 Task: Add the task  Create a new online platform for online therapy sessions to the section Discovery in the project ArcticTech and add a Due Date to the respective task as 2024/04/26
Action: Mouse moved to (718, 400)
Screenshot: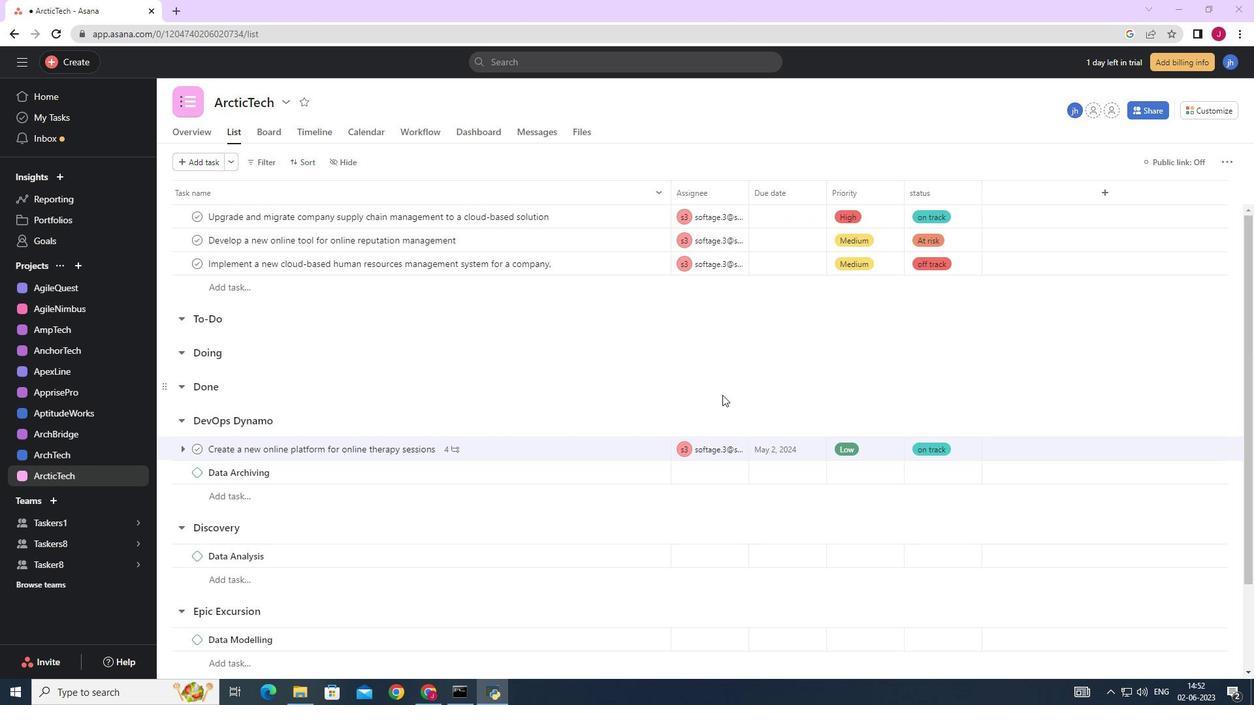 
Action: Mouse scrolled (718, 399) with delta (0, 0)
Screenshot: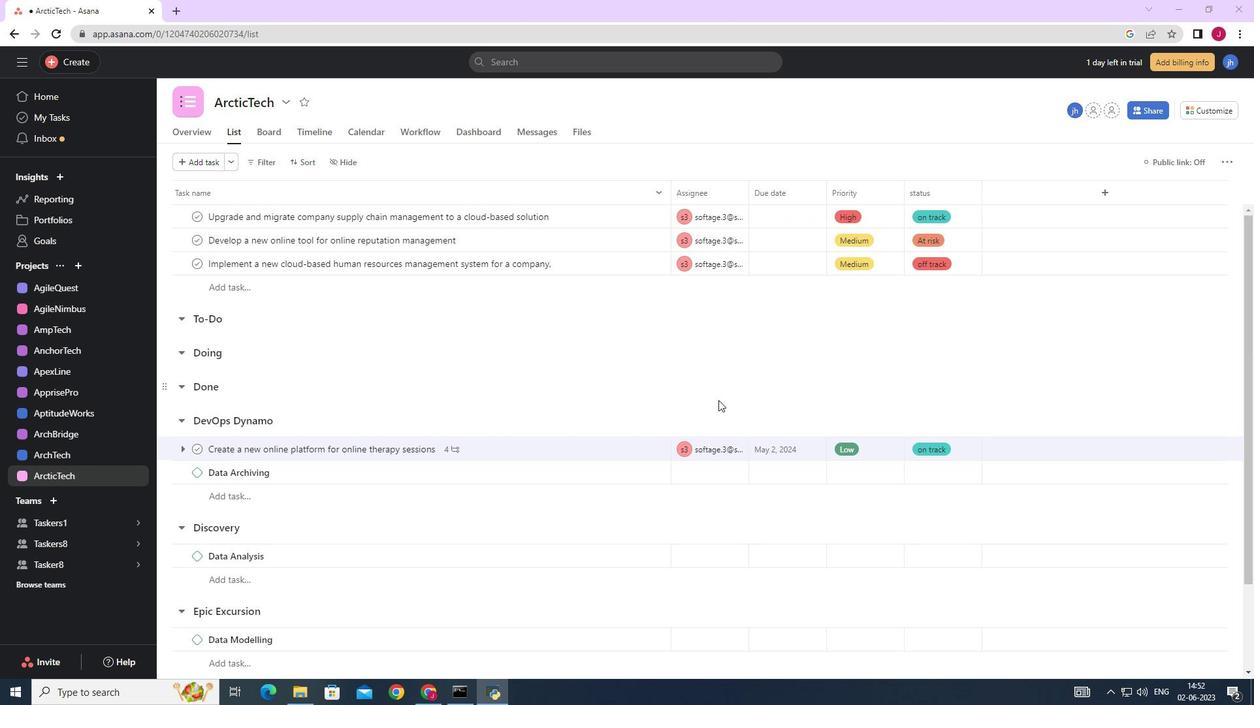 
Action: Mouse scrolled (718, 399) with delta (0, 0)
Screenshot: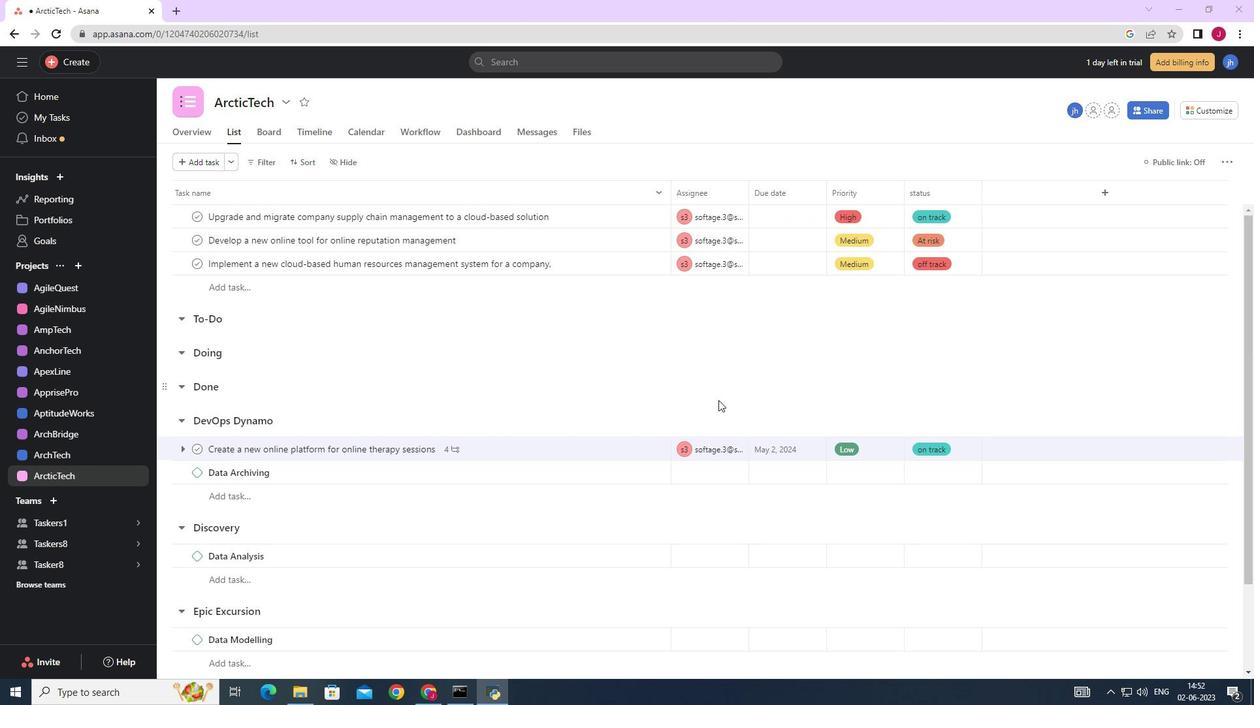 
Action: Mouse moved to (658, 407)
Screenshot: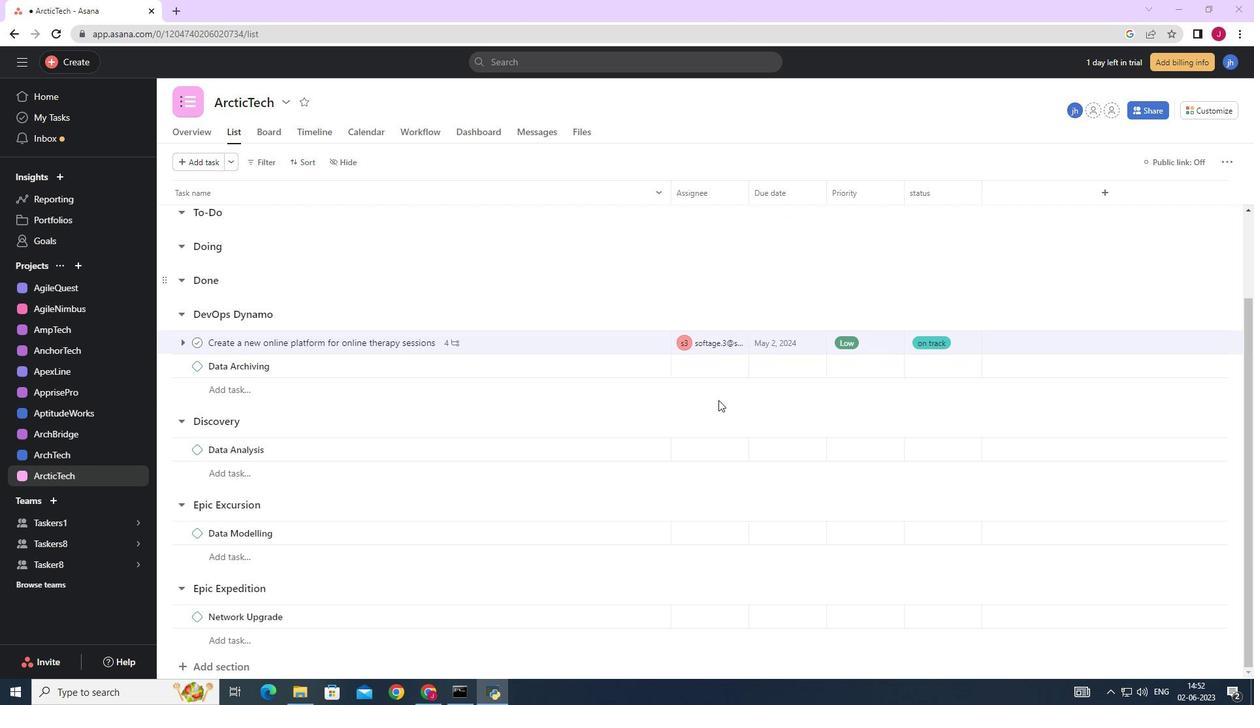 
Action: Mouse scrolled (658, 407) with delta (0, 0)
Screenshot: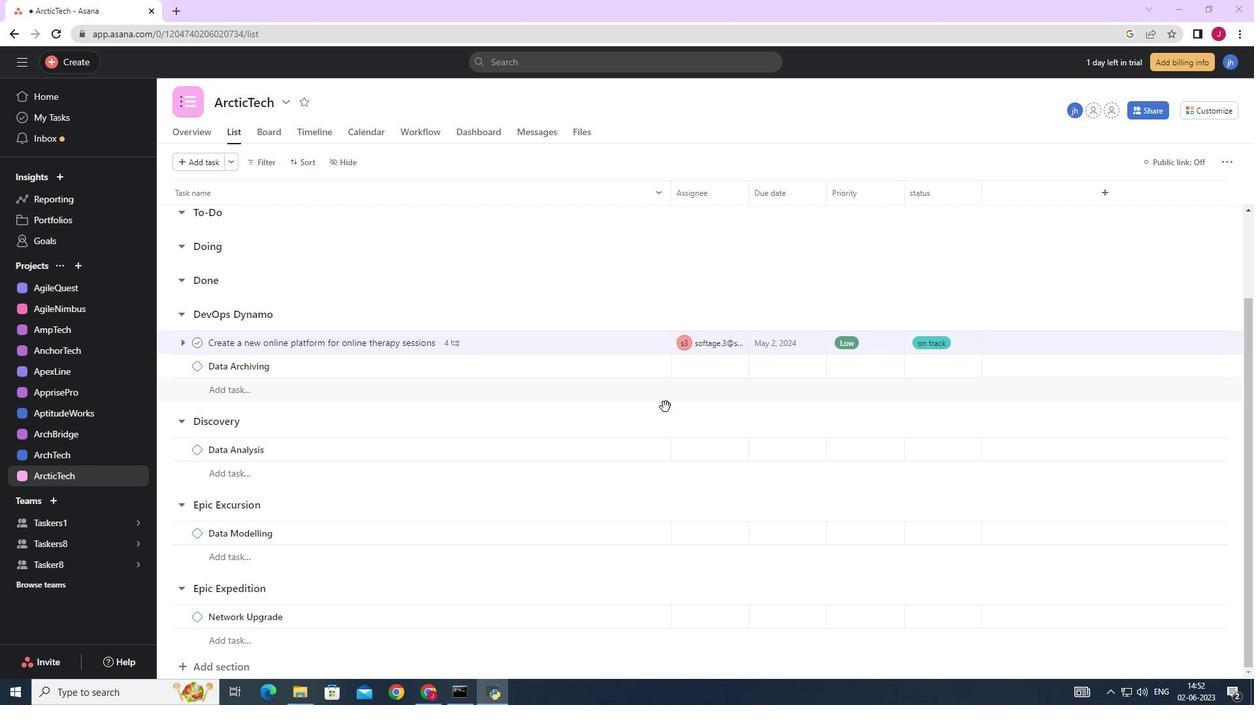 
Action: Mouse scrolled (658, 407) with delta (0, 0)
Screenshot: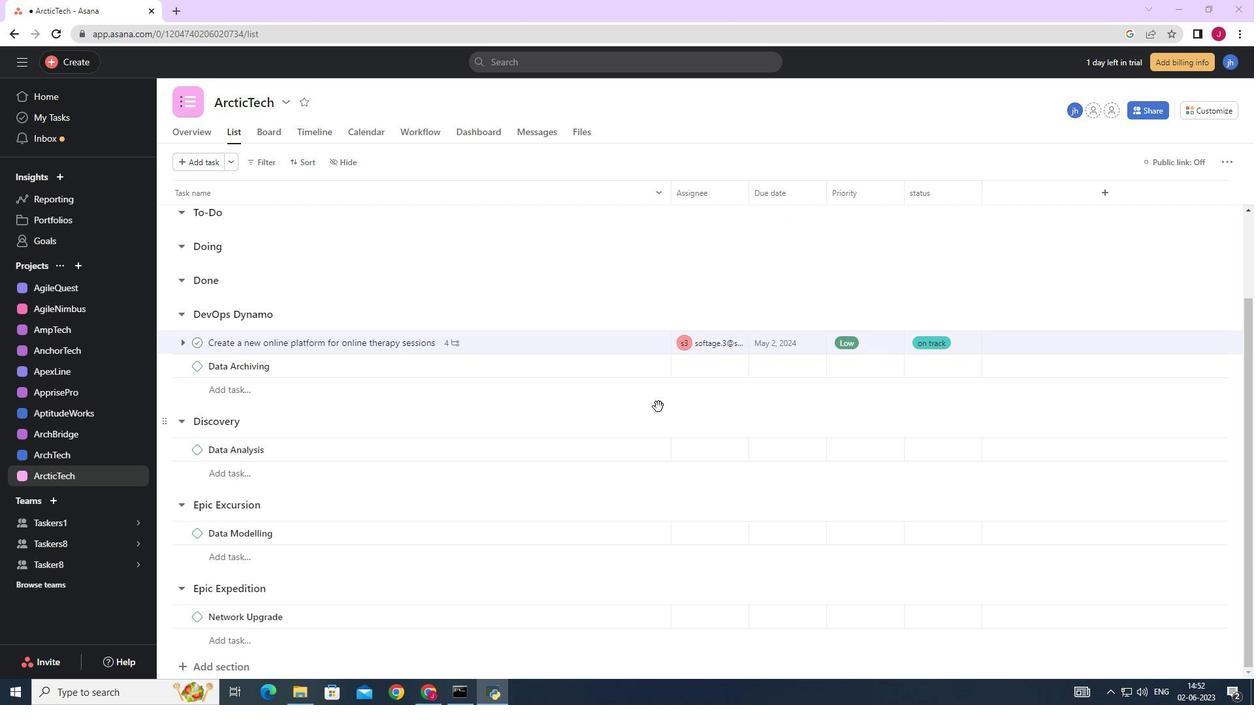 
Action: Mouse moved to (633, 455)
Screenshot: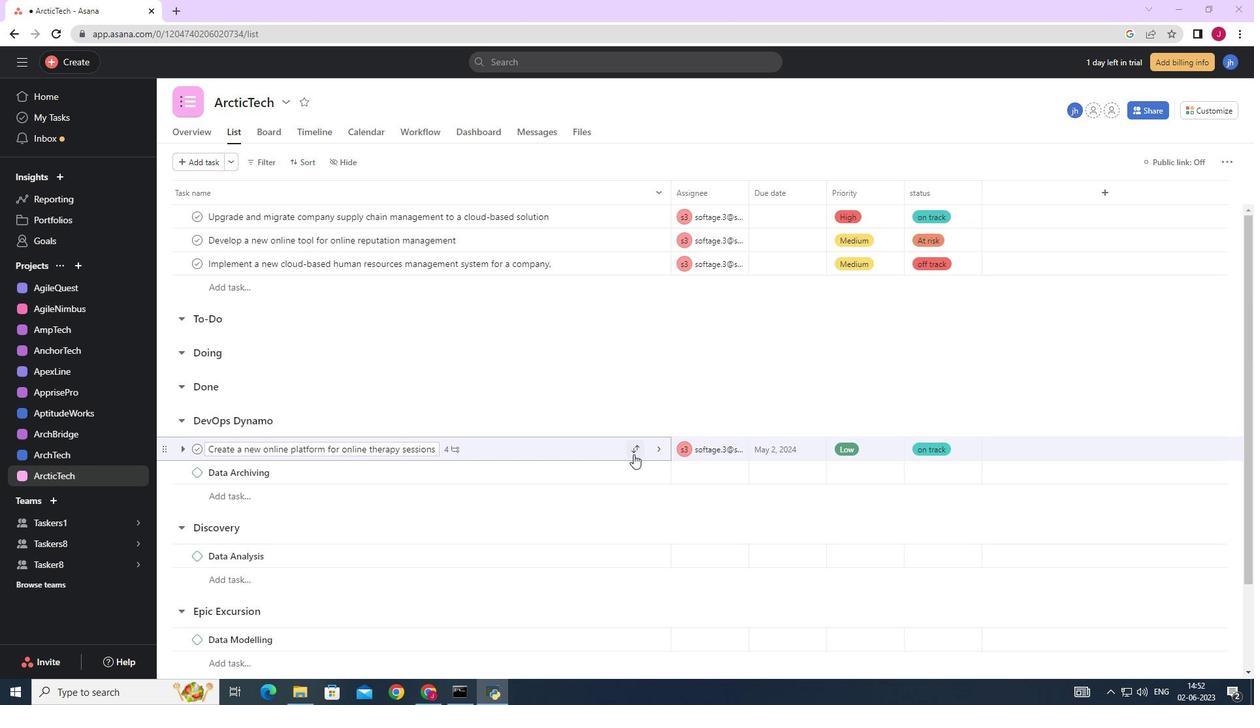 
Action: Mouse pressed left at (633, 455)
Screenshot: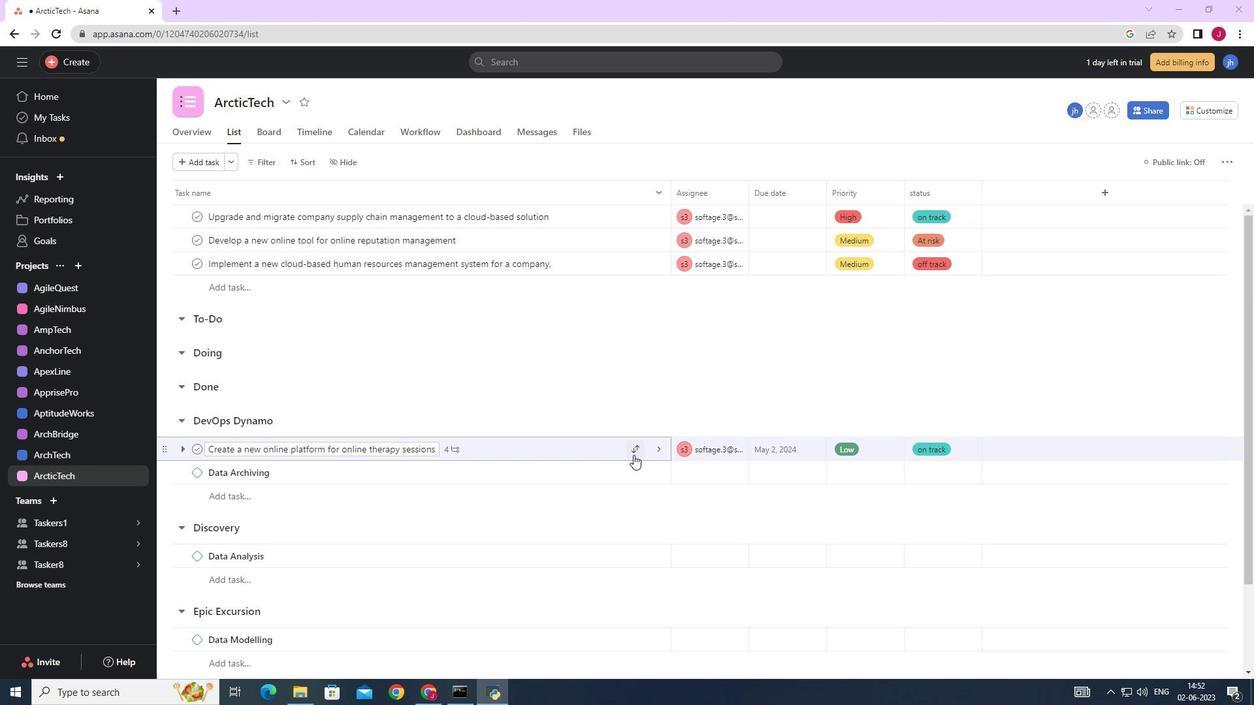 
Action: Mouse moved to (572, 378)
Screenshot: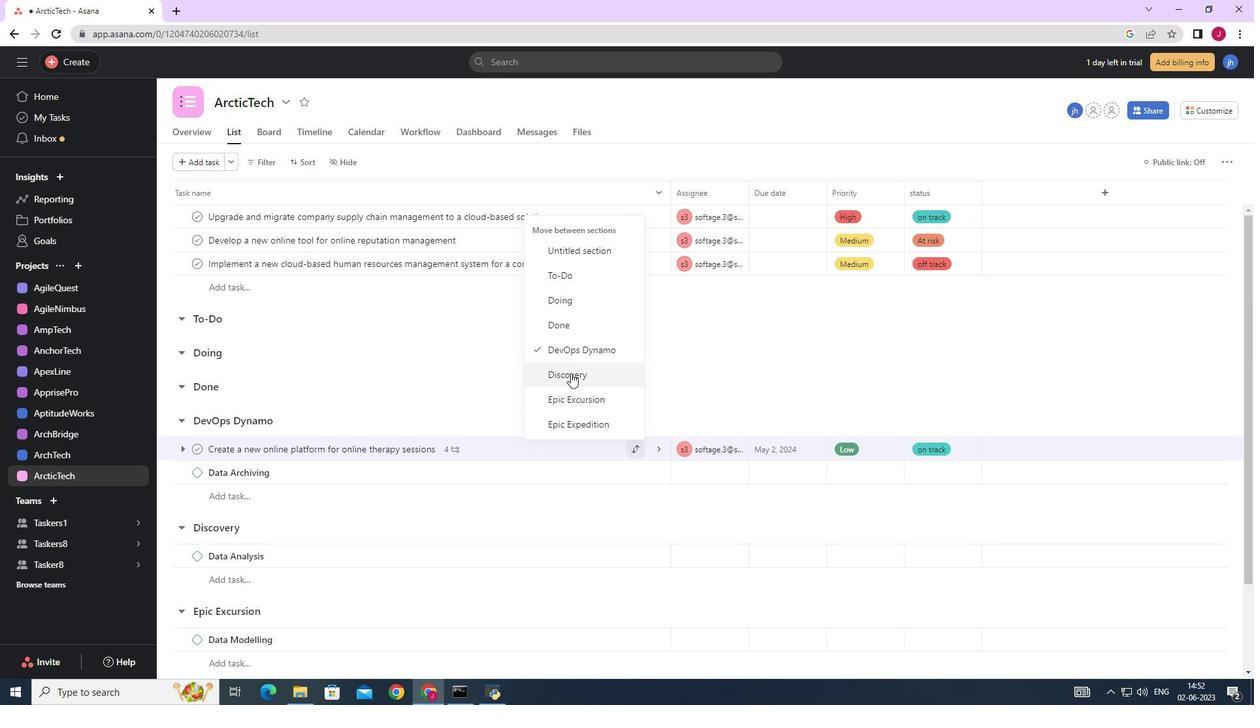 
Action: Mouse pressed left at (572, 378)
Screenshot: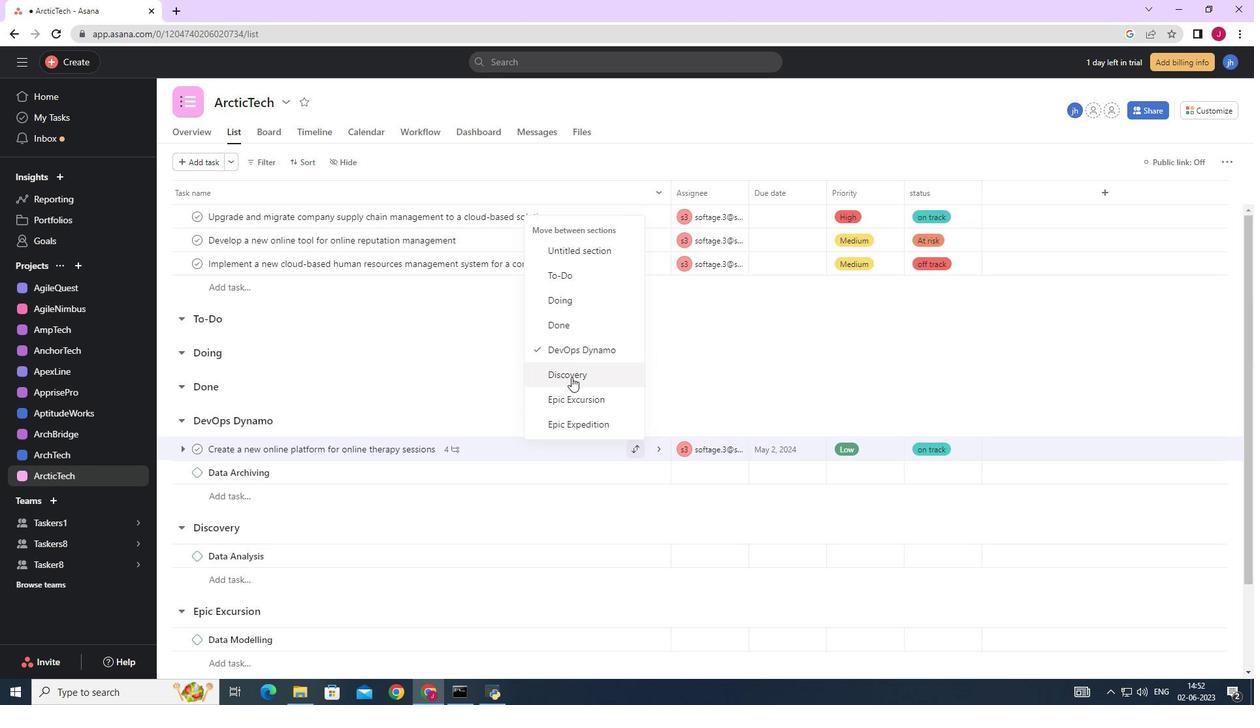 
Action: Mouse moved to (817, 534)
Screenshot: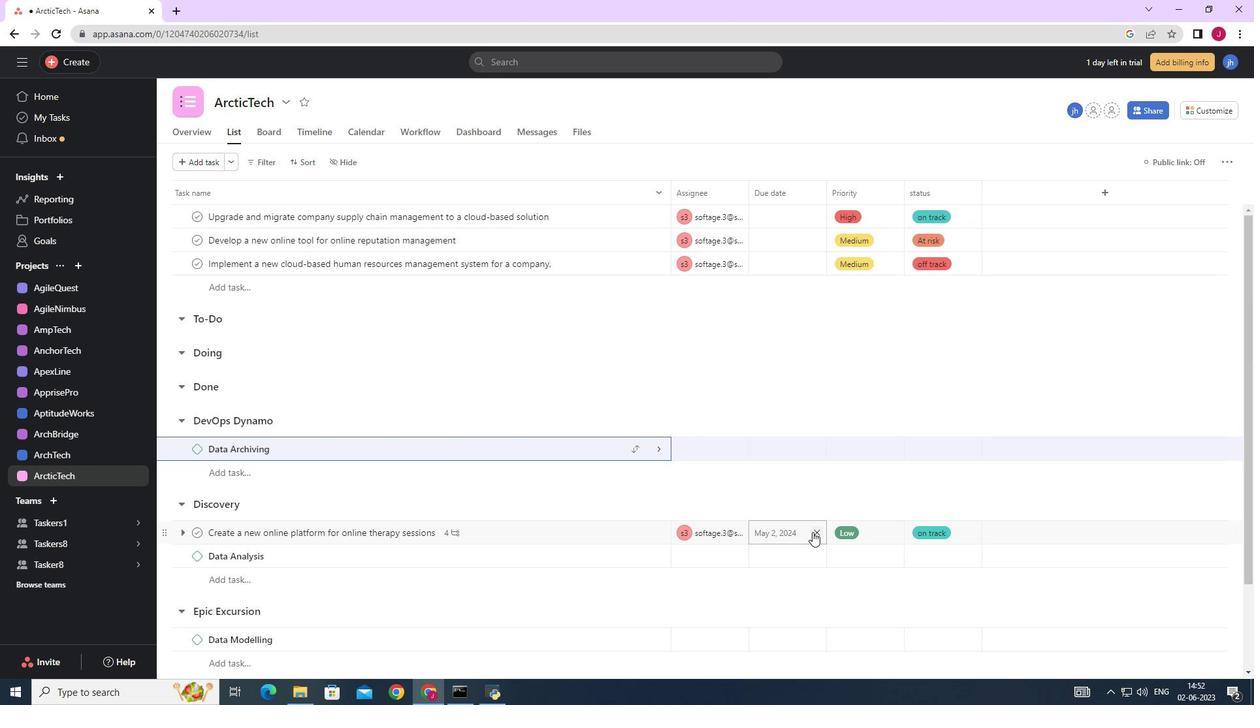 
Action: Mouse pressed left at (817, 534)
Screenshot: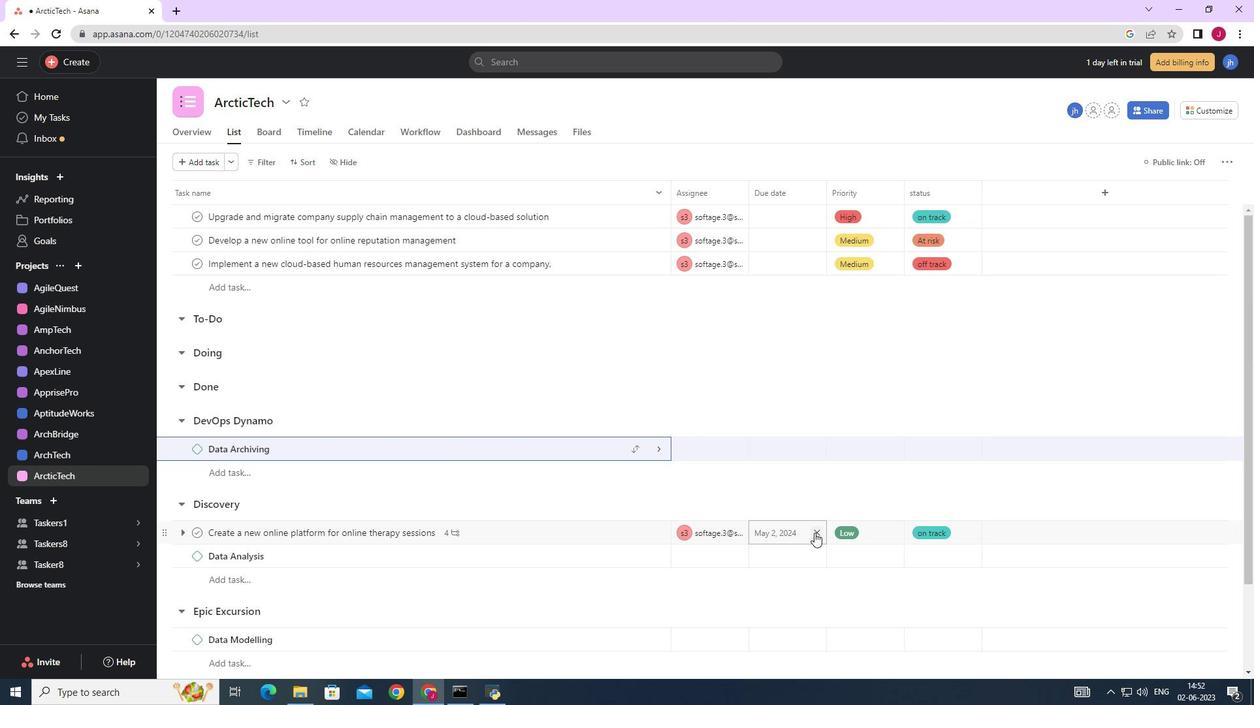 
Action: Mouse moved to (767, 534)
Screenshot: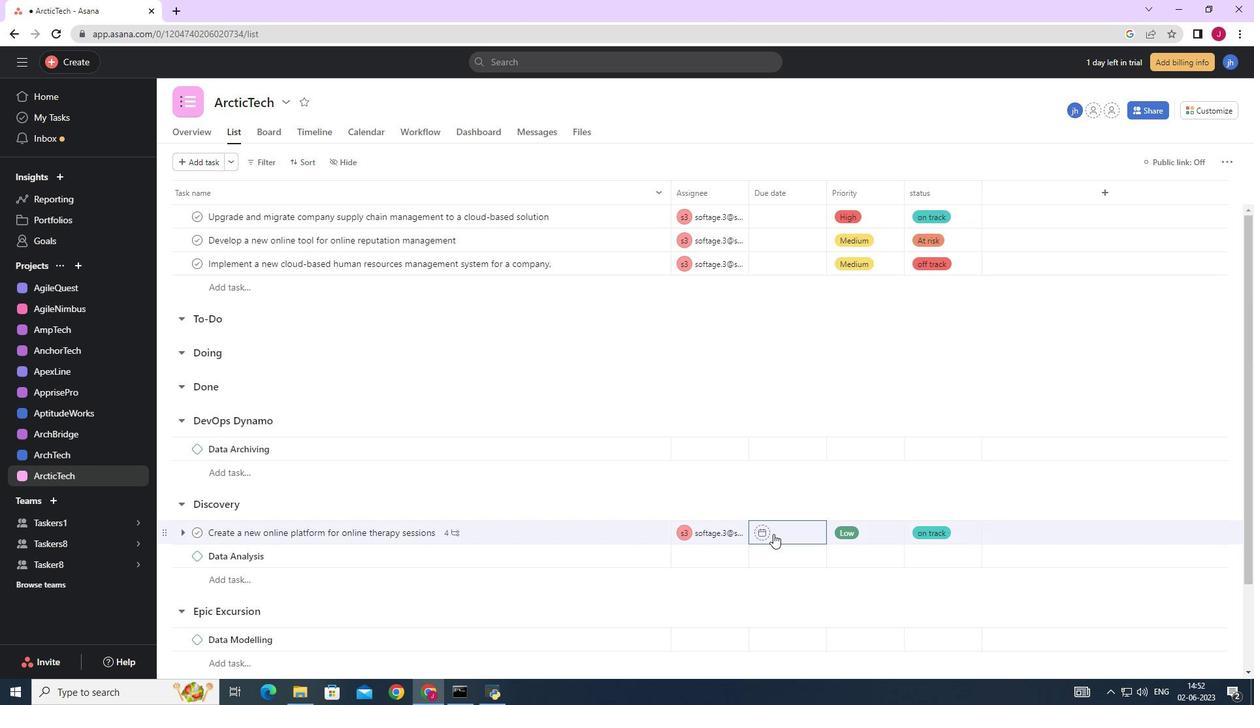 
Action: Mouse pressed left at (767, 534)
Screenshot: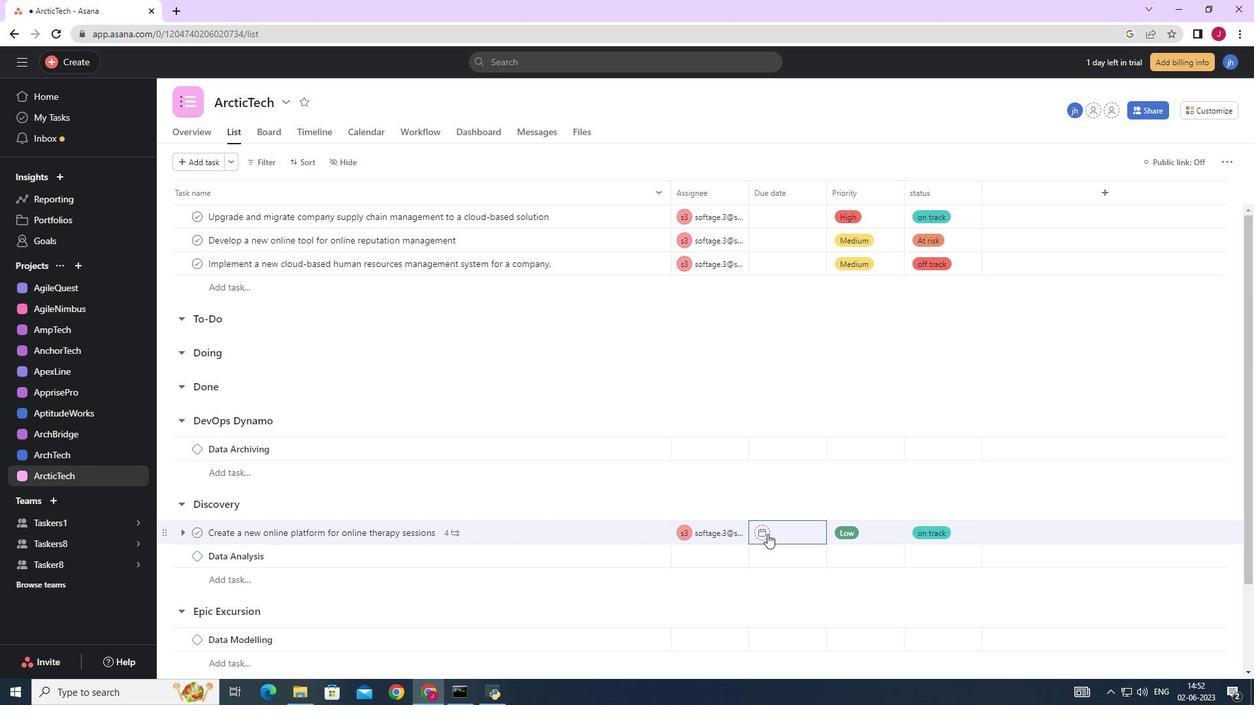 
Action: Mouse moved to (920, 326)
Screenshot: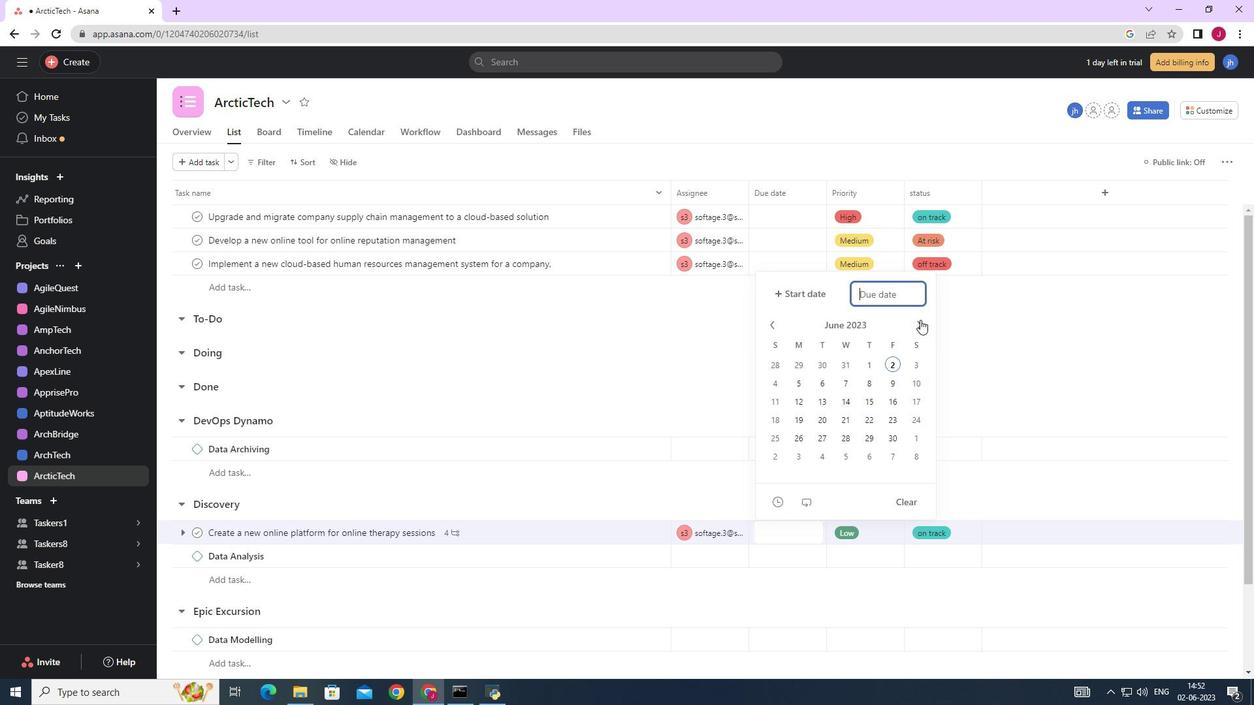 
Action: Mouse pressed left at (920, 326)
Screenshot: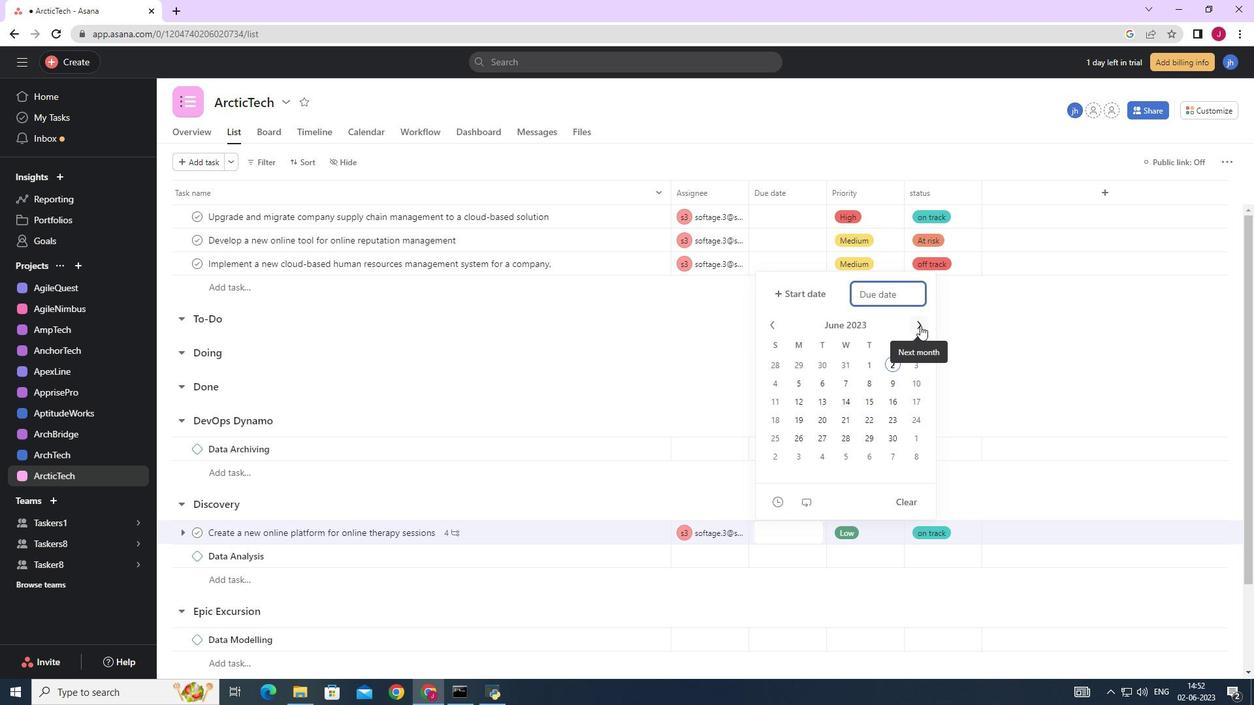 
Action: Mouse pressed left at (920, 326)
Screenshot: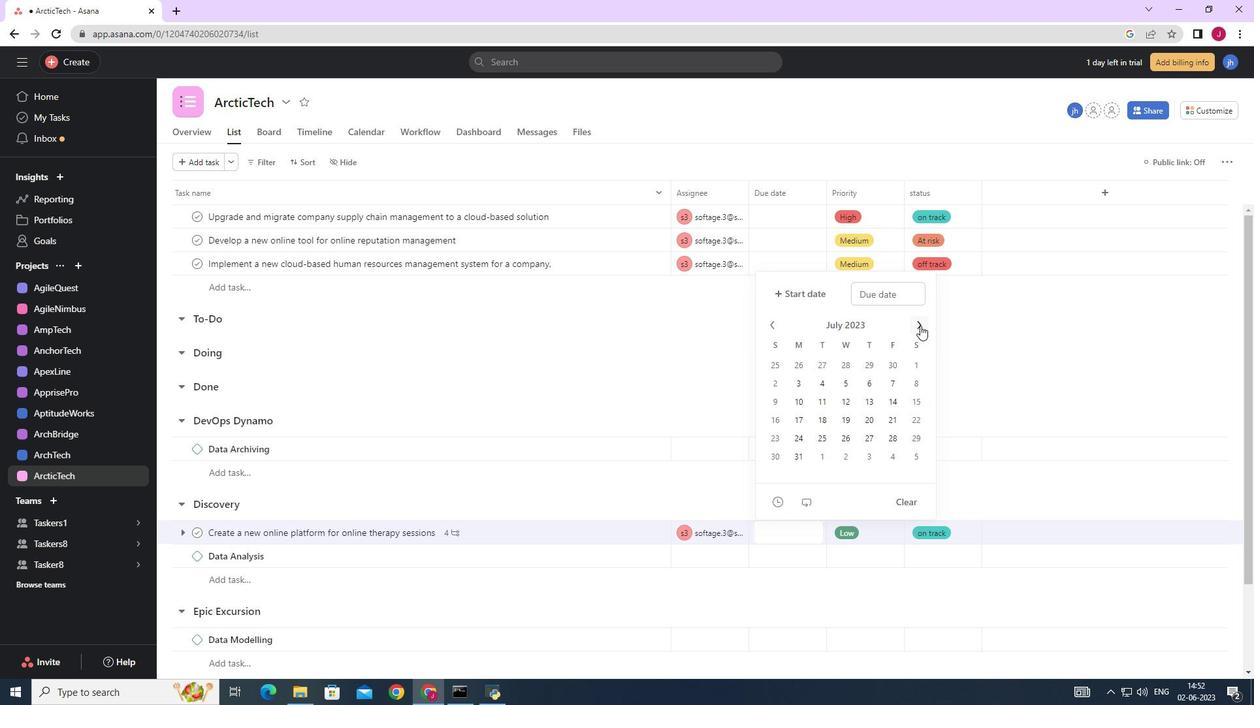 
Action: Mouse pressed left at (920, 326)
Screenshot: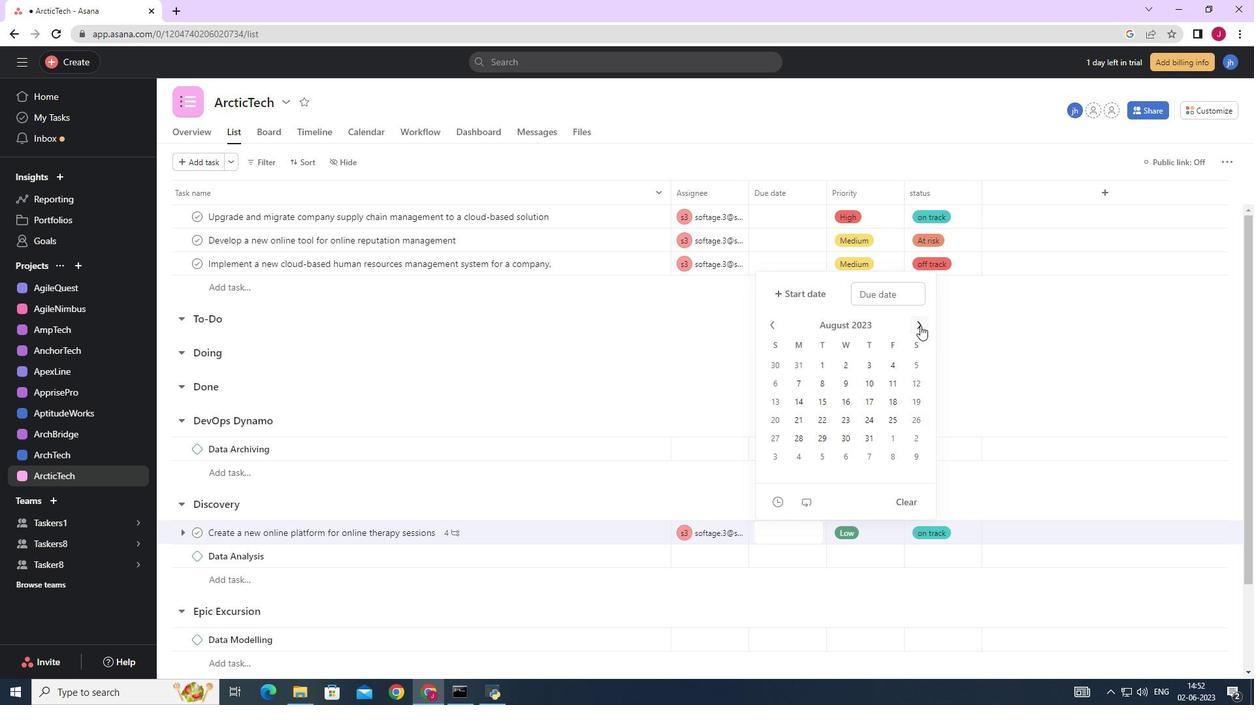 
Action: Mouse pressed left at (920, 326)
Screenshot: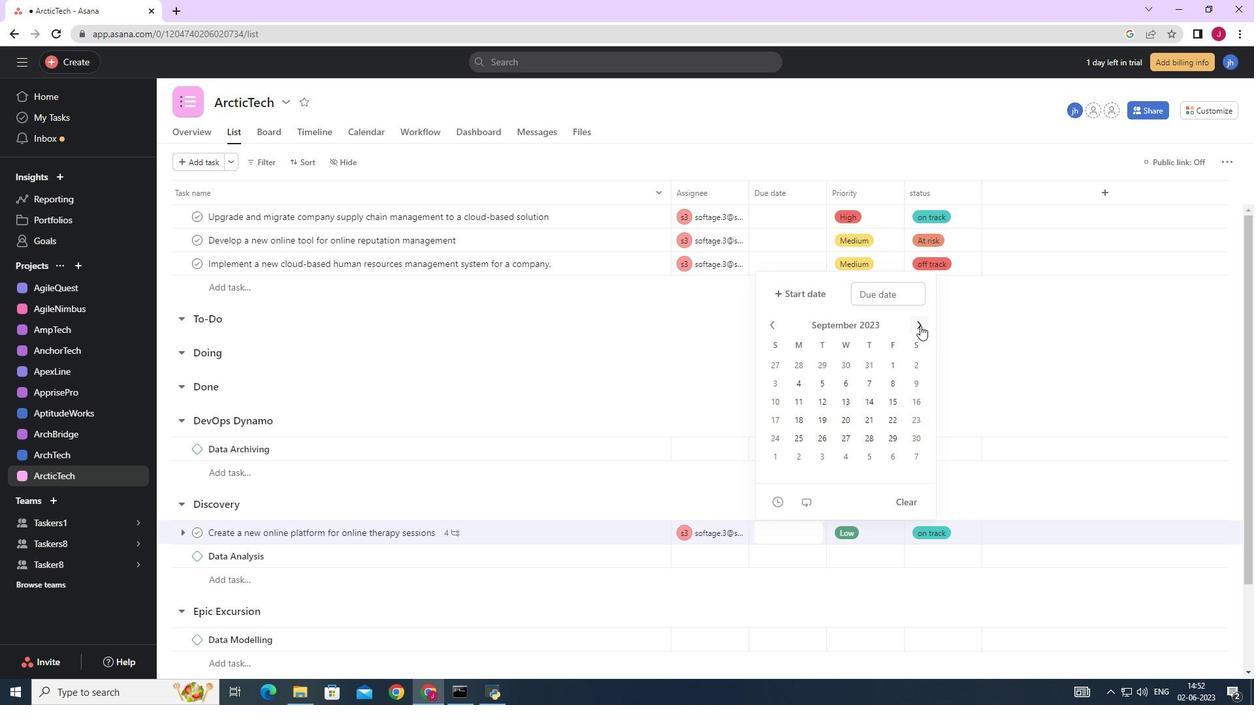 
Action: Mouse pressed left at (920, 326)
Screenshot: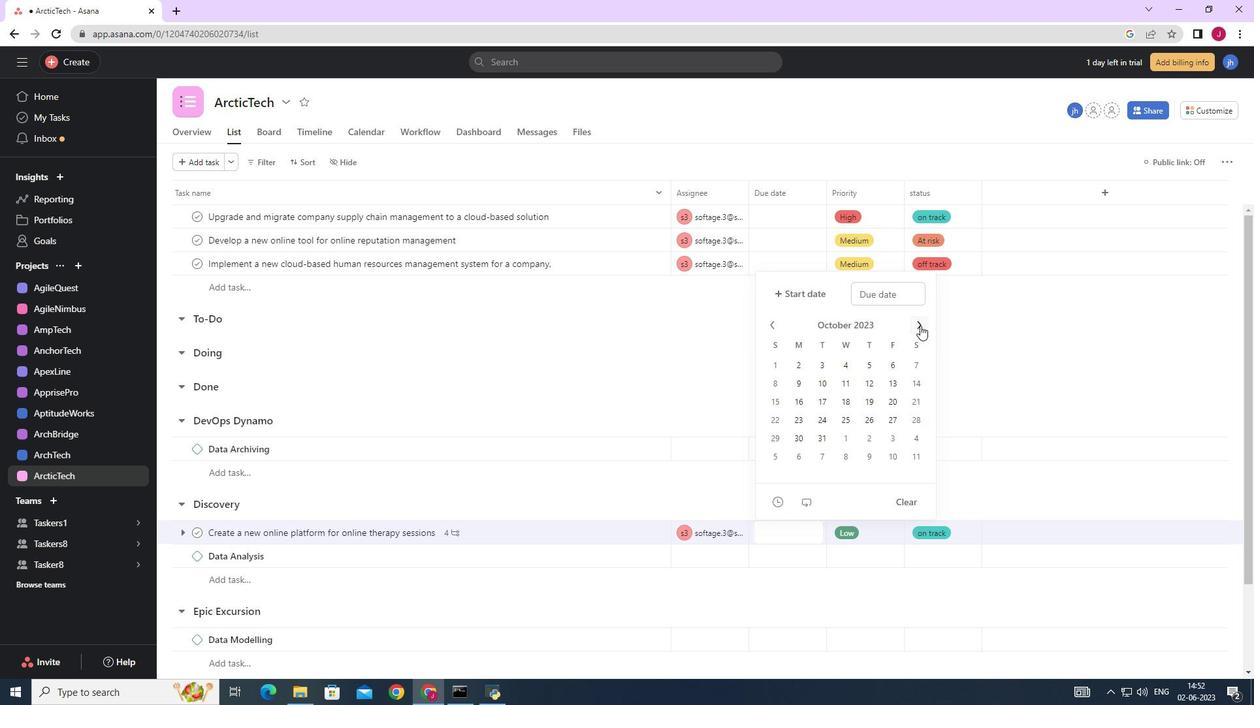 
Action: Mouse pressed left at (920, 326)
Screenshot: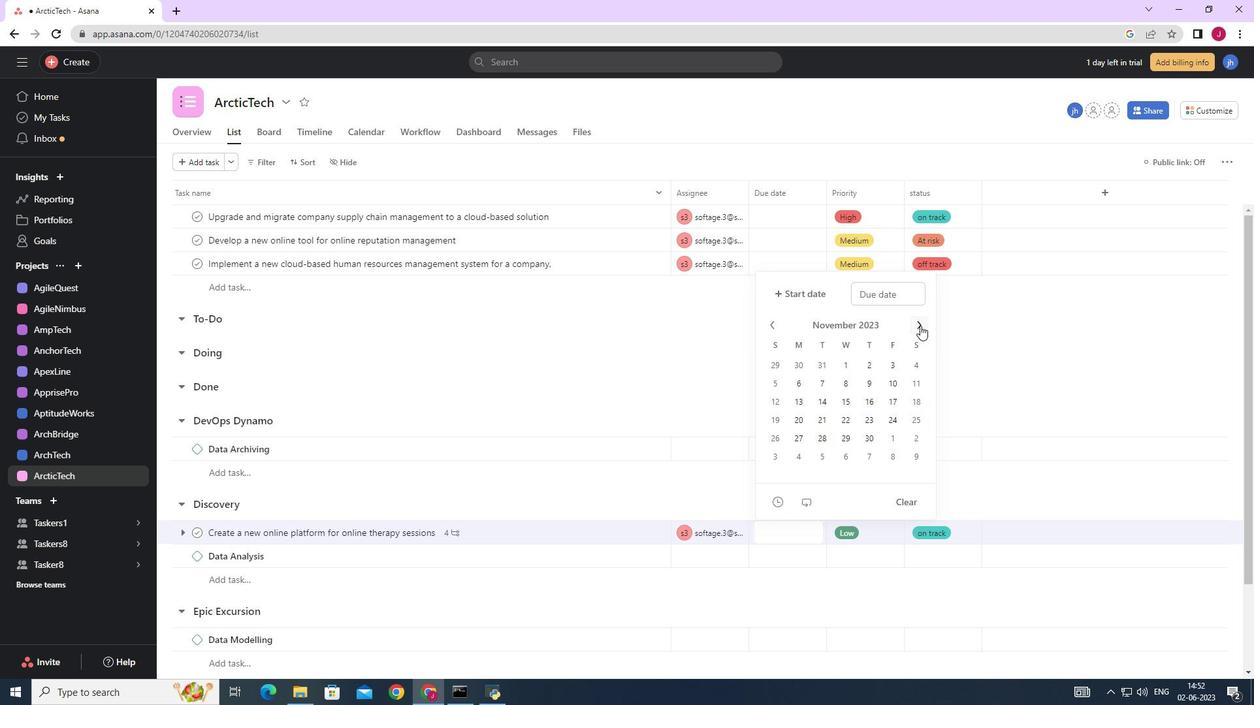 
Action: Mouse pressed left at (920, 326)
Screenshot: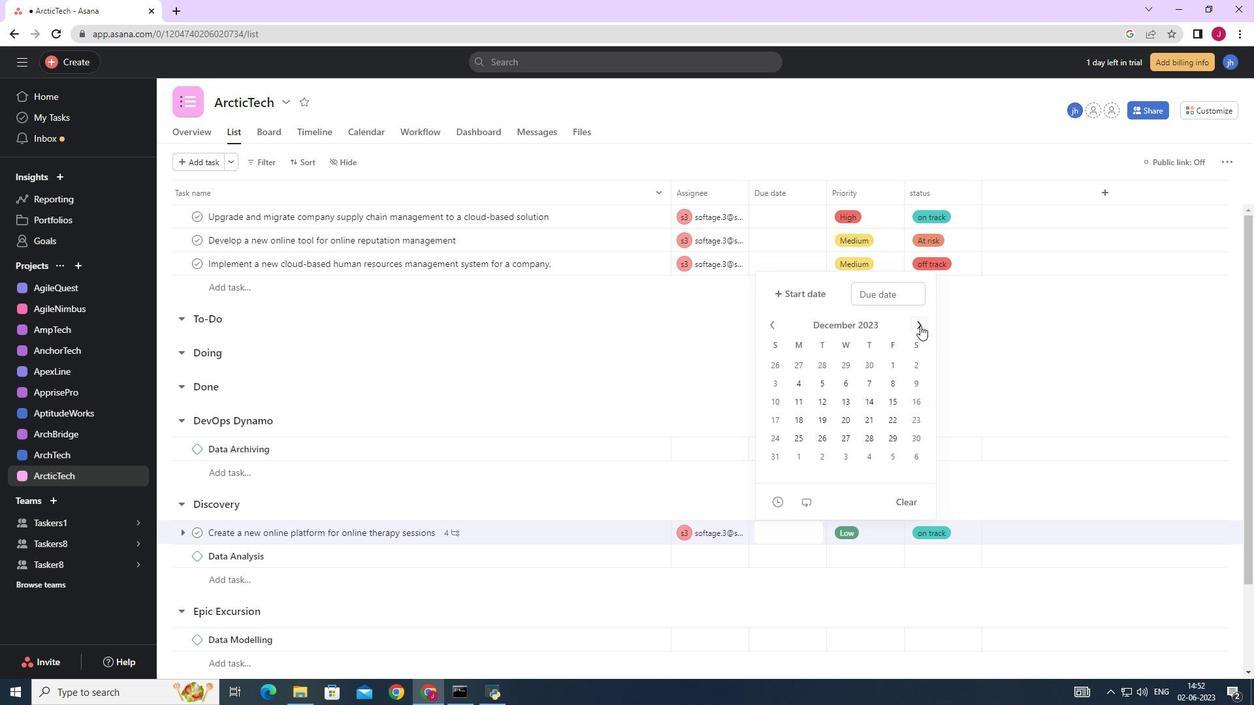 
Action: Mouse pressed left at (920, 326)
Screenshot: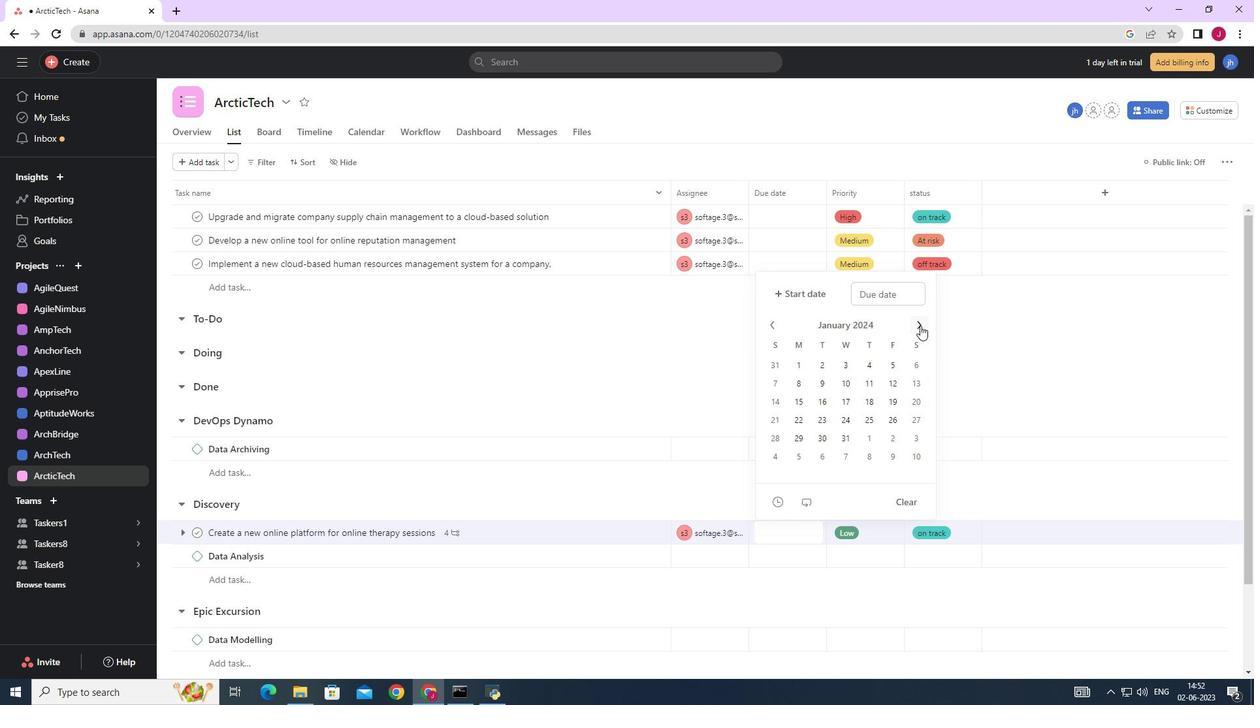 
Action: Mouse pressed left at (920, 326)
Screenshot: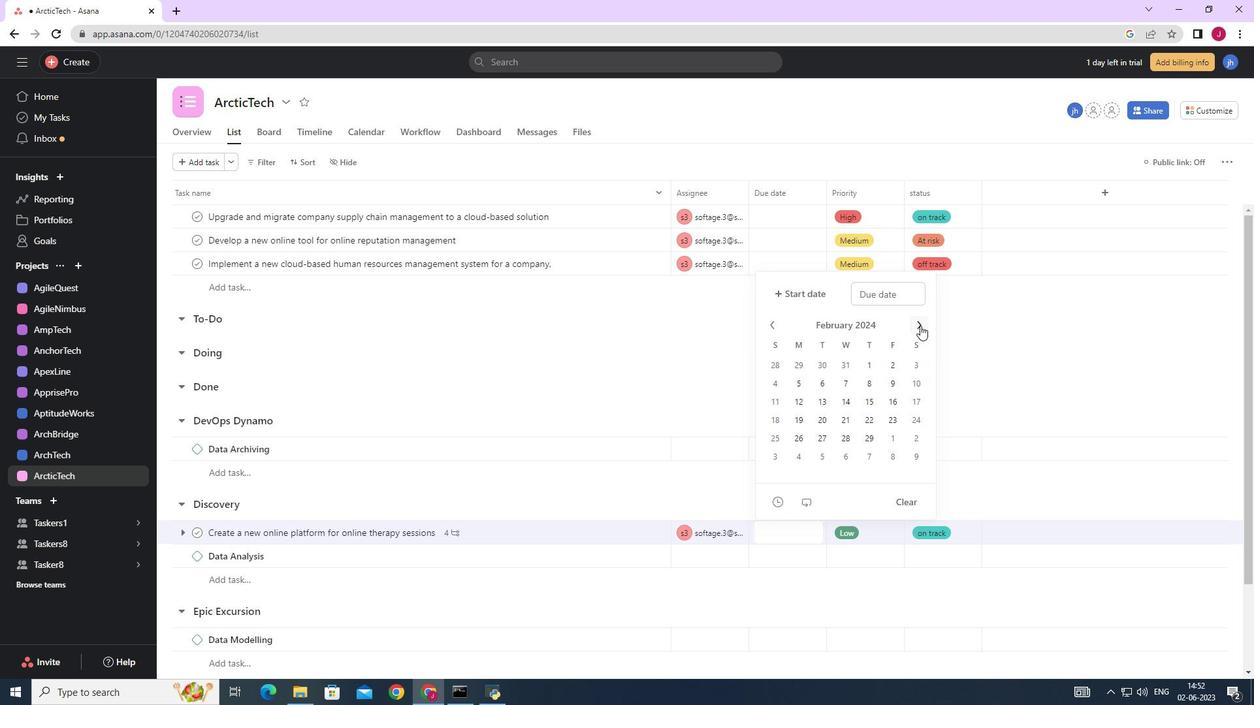 
Action: Mouse pressed left at (920, 326)
Screenshot: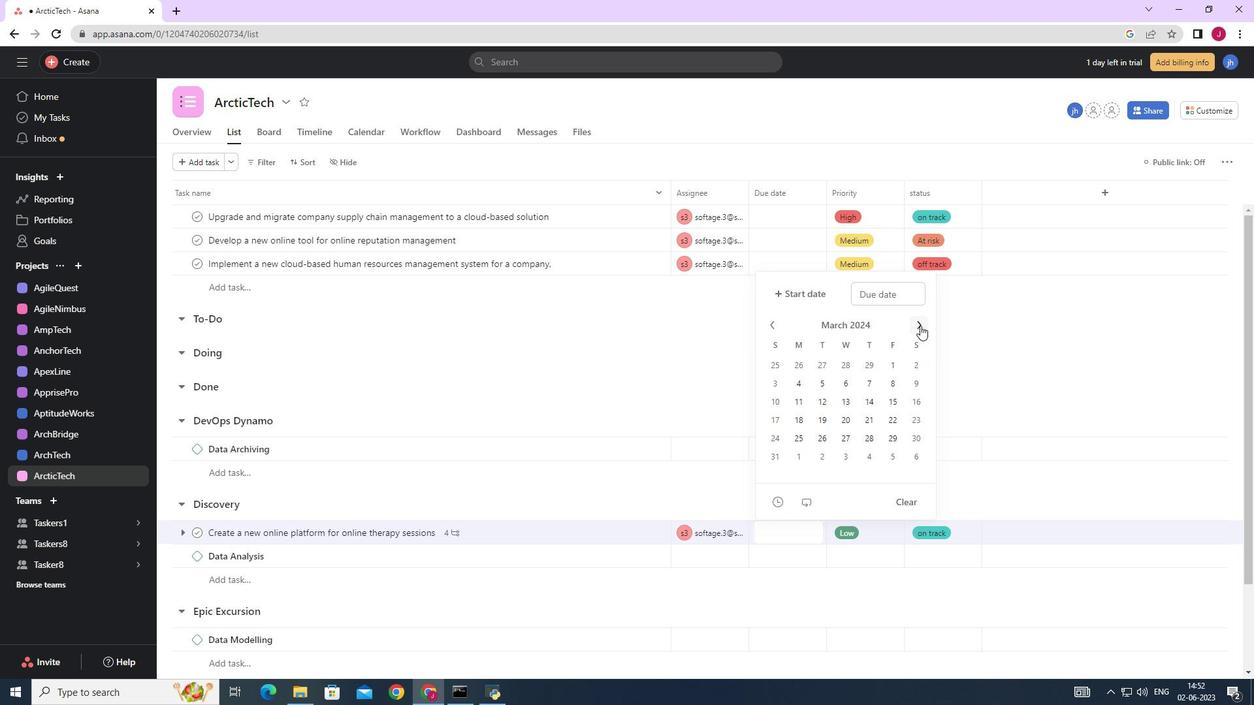 
Action: Mouse moved to (889, 419)
Screenshot: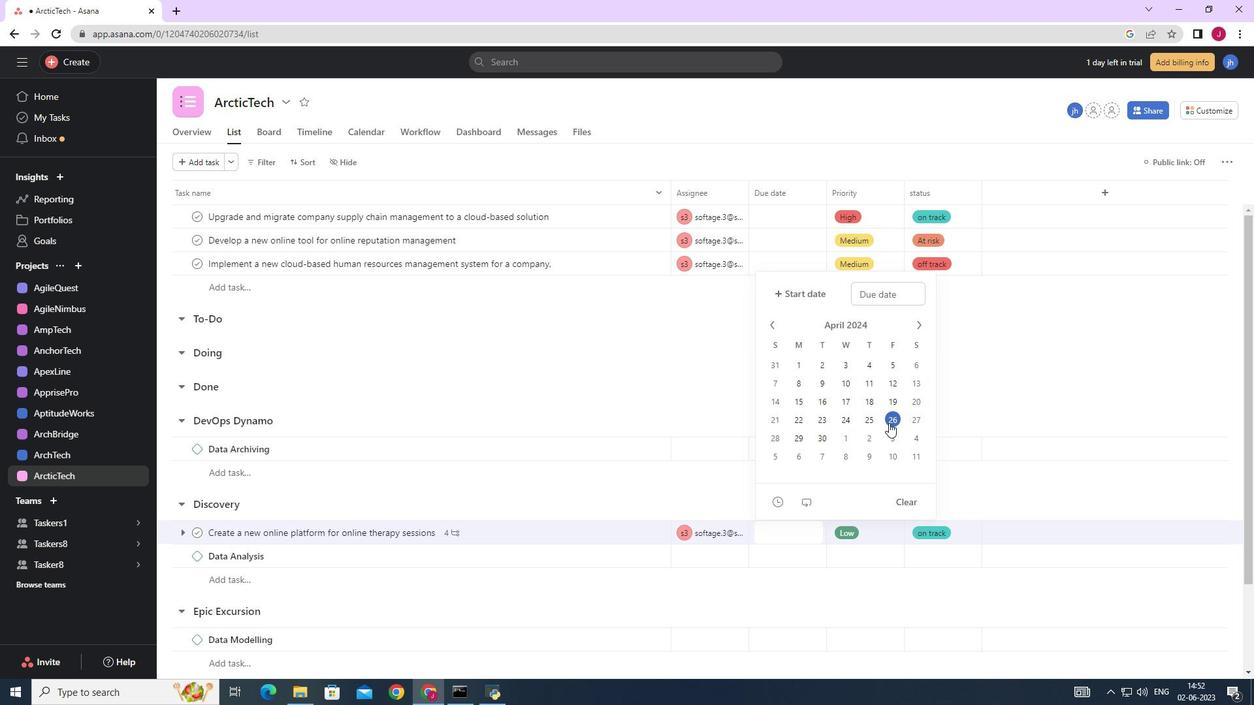 
Action: Mouse pressed left at (889, 419)
Screenshot: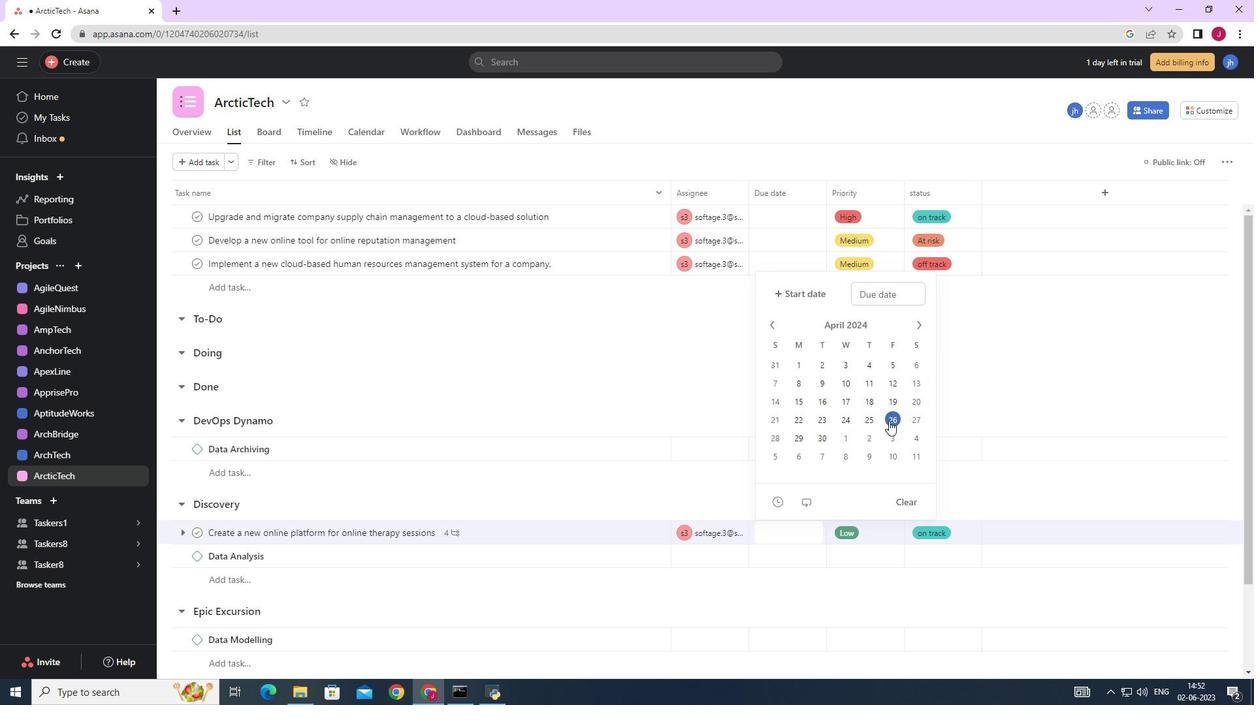 
Action: Mouse moved to (1061, 363)
Screenshot: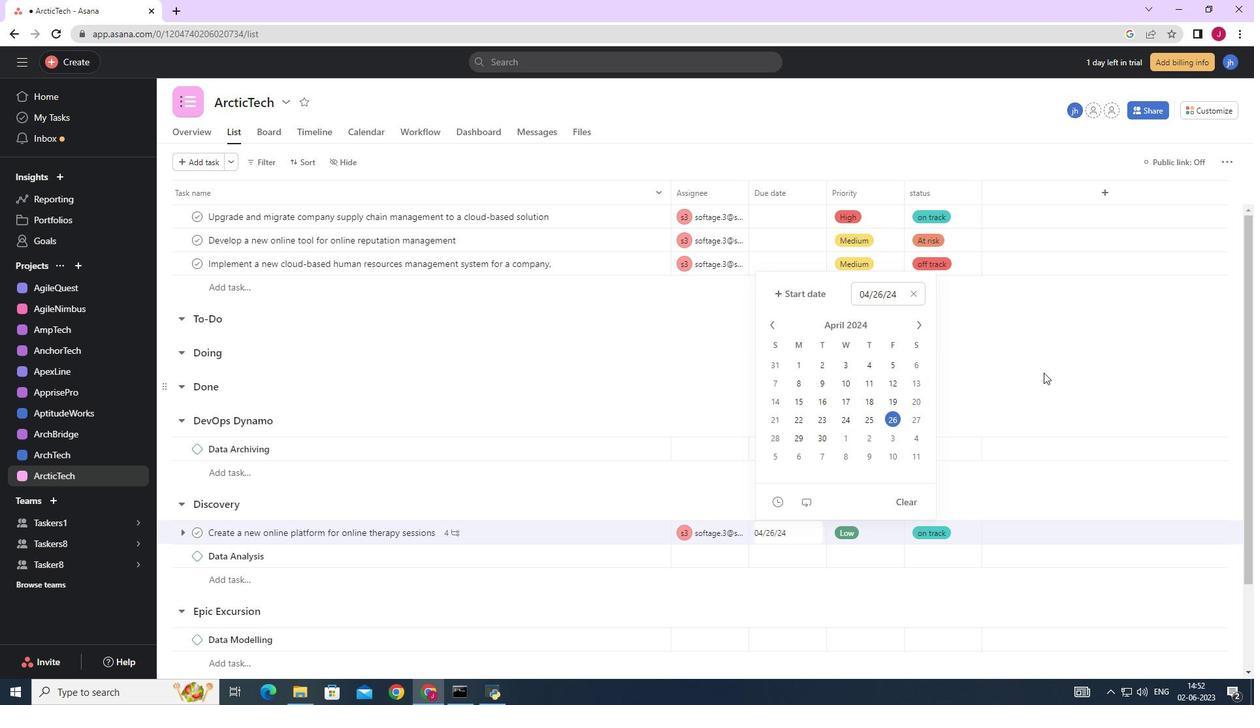 
Action: Mouse pressed left at (1061, 363)
Screenshot: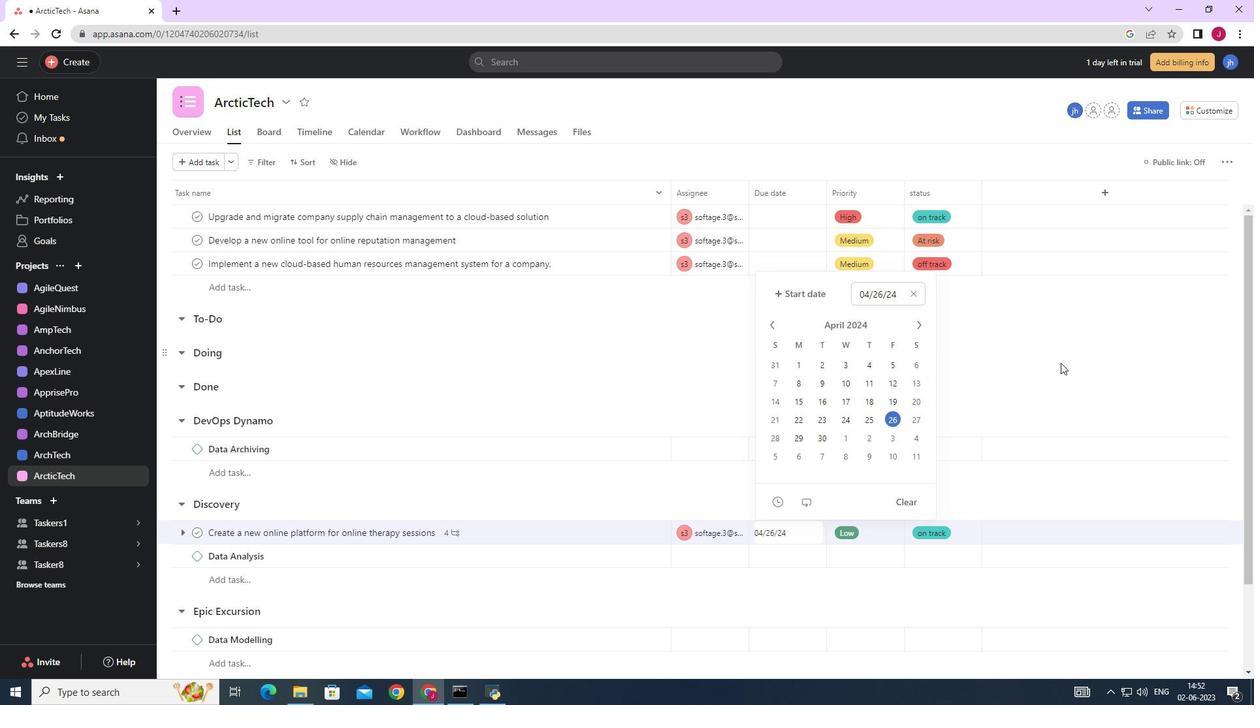 
